 Task: Create a task  Integrate website with email marketing platforms , assign it to team member softage.4@softage.net in the project AgileConnection and update the status of the task to  On Track  , set the priority of the task to High
Action: Mouse moved to (56, 44)
Screenshot: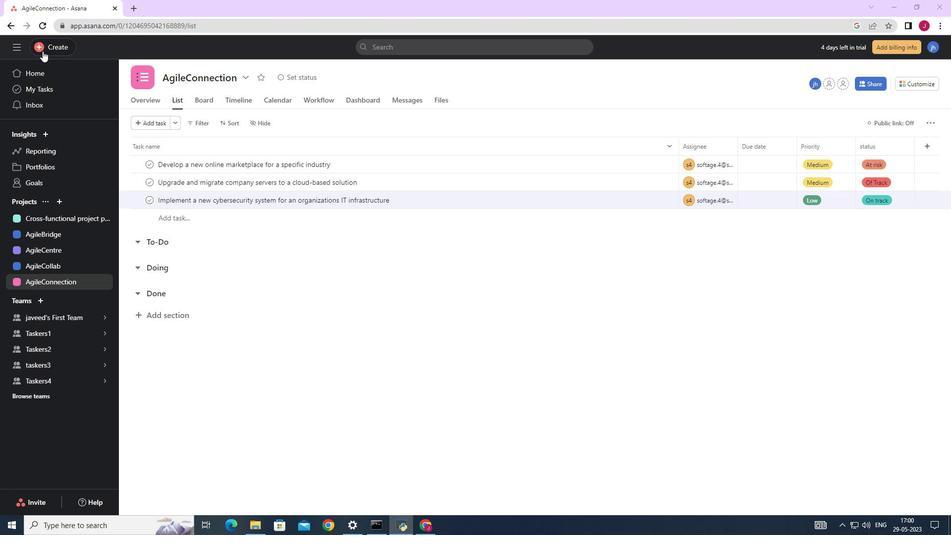 
Action: Mouse pressed left at (56, 44)
Screenshot: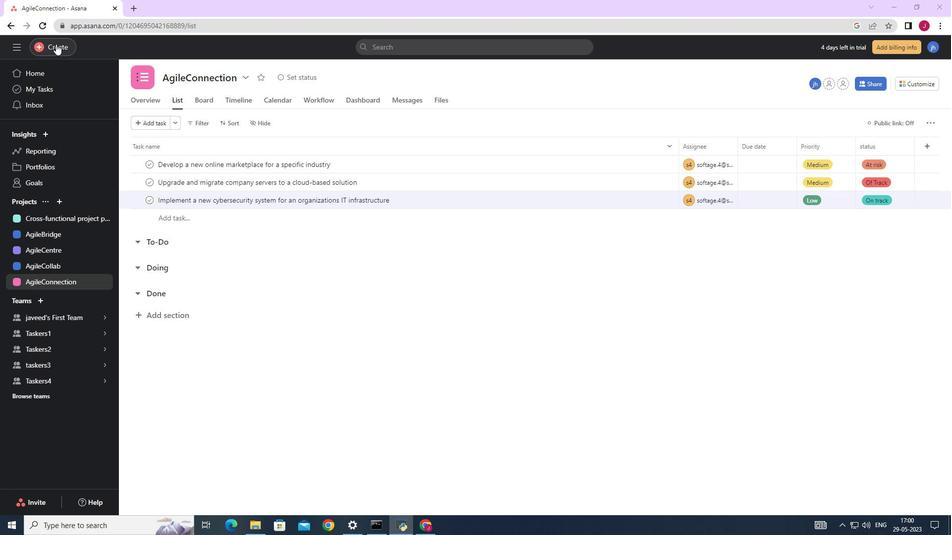 
Action: Mouse moved to (118, 50)
Screenshot: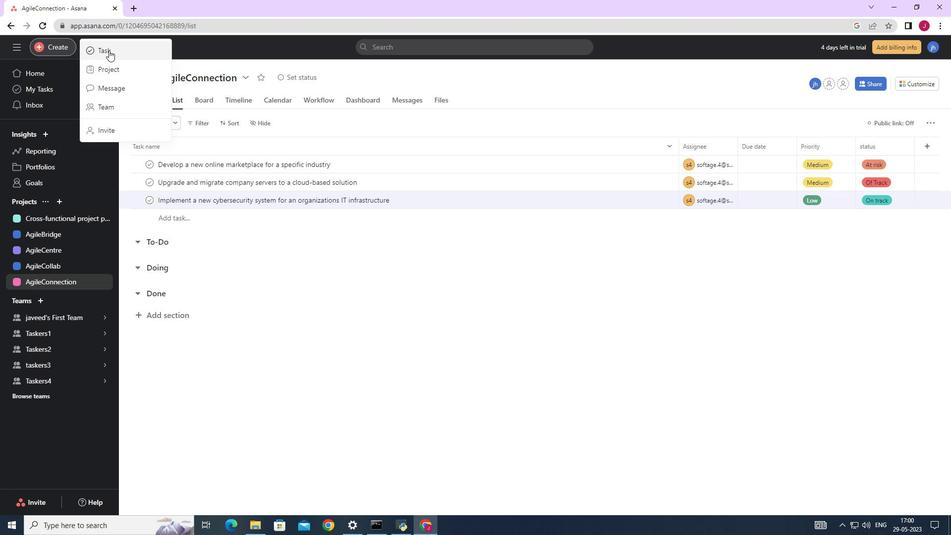 
Action: Mouse pressed left at (118, 50)
Screenshot: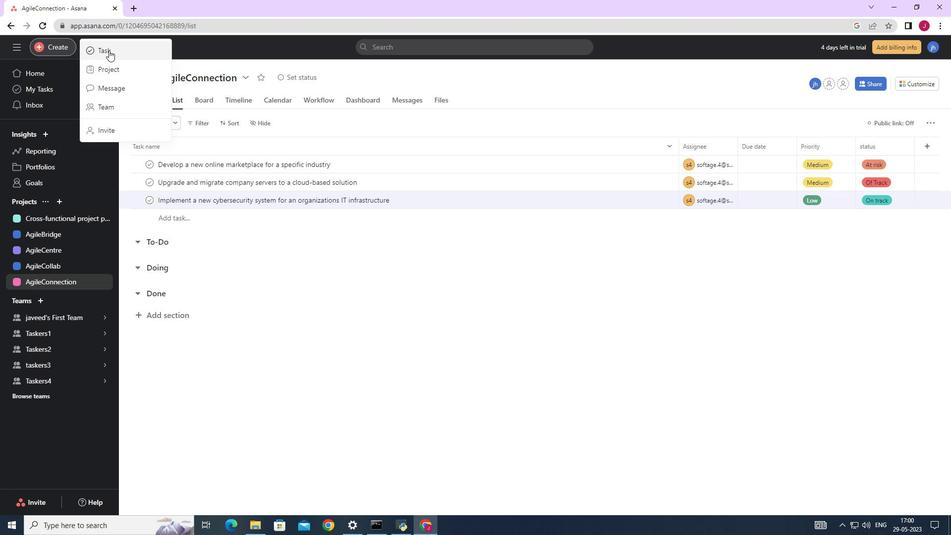 
Action: Mouse moved to (772, 325)
Screenshot: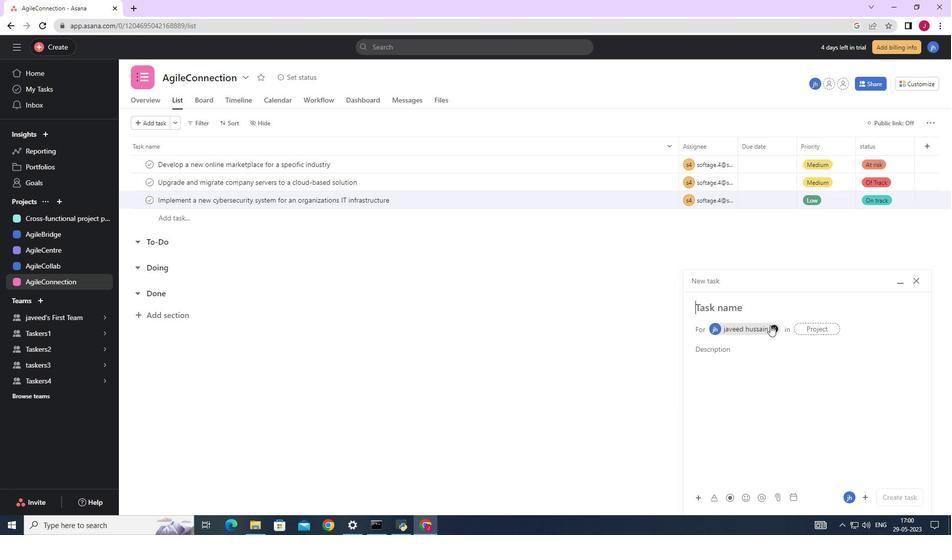 
Action: Mouse pressed left at (772, 325)
Screenshot: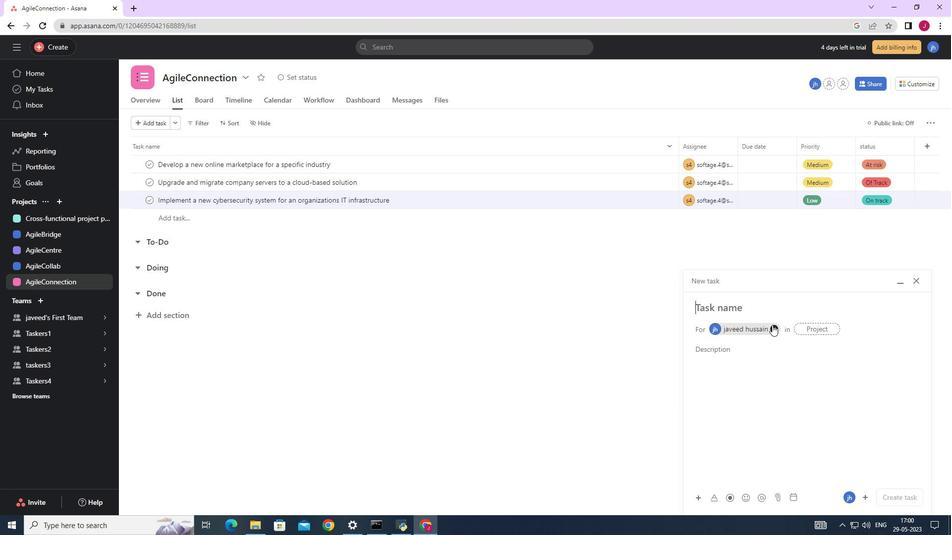 
Action: Mouse moved to (731, 306)
Screenshot: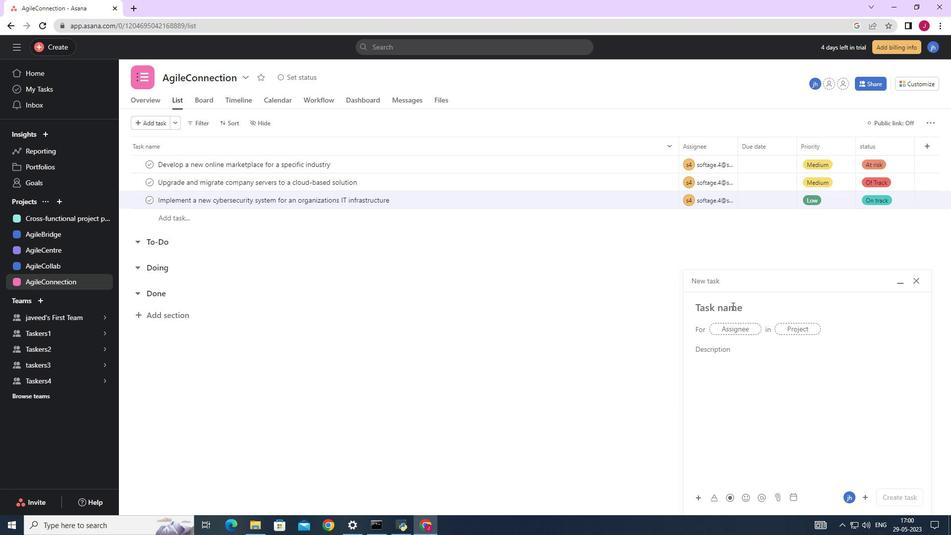 
Action: Mouse pressed left at (731, 306)
Screenshot: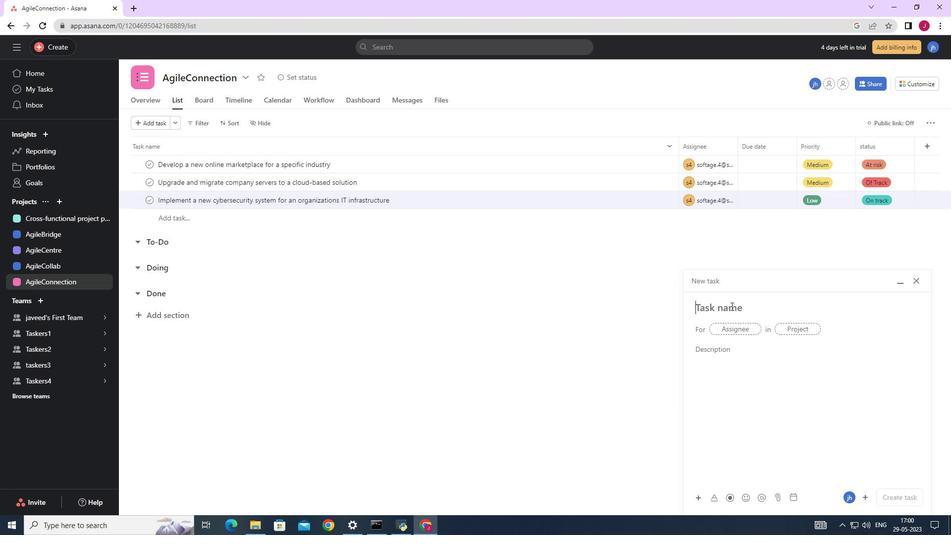 
Action: Key pressed <Key.caps_lock>I<Key.caps_lock>ntegrate<Key.space>website<Key.space>with<Key.space>email<Key.space>mak<Key.backspace>rketing<Key.space>platform
Screenshot: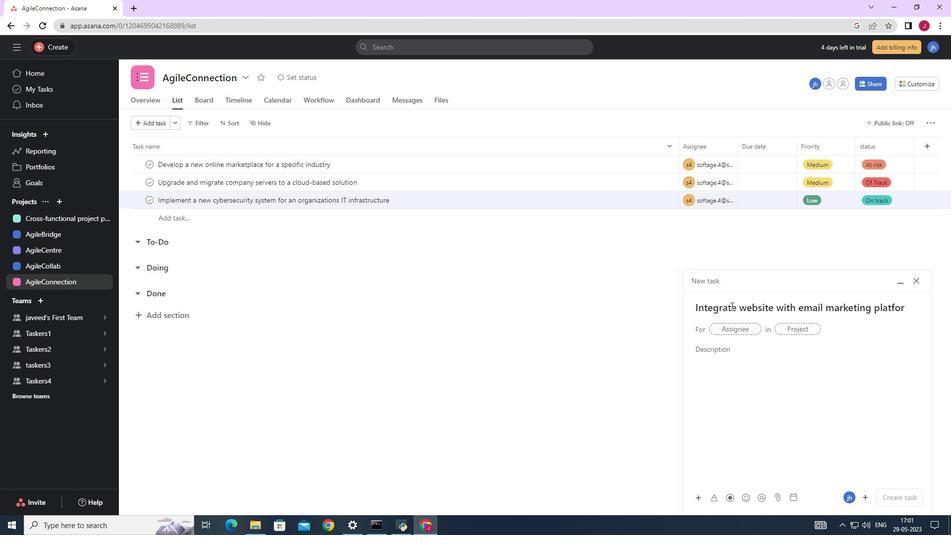 
Action: Mouse moved to (739, 328)
Screenshot: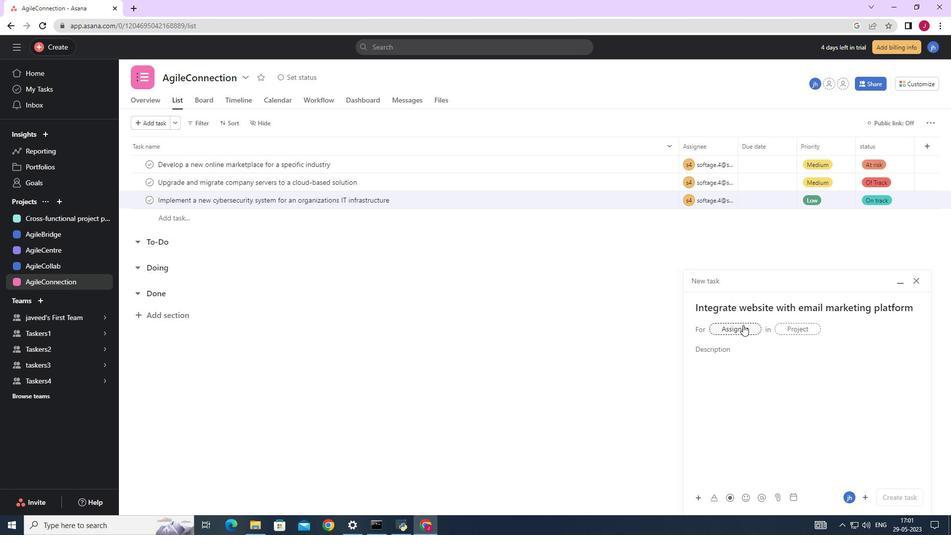 
Action: Mouse pressed left at (739, 328)
Screenshot: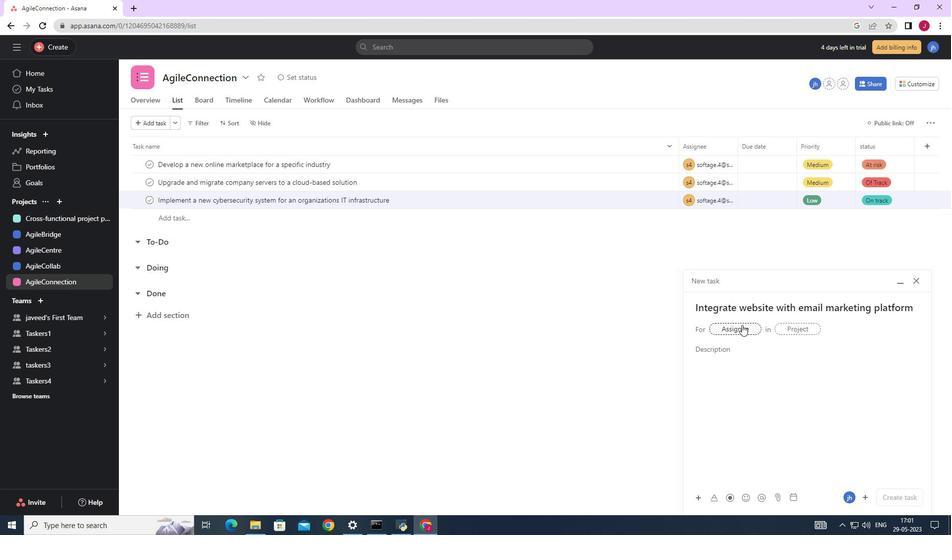 
Action: Key pressed soft
Screenshot: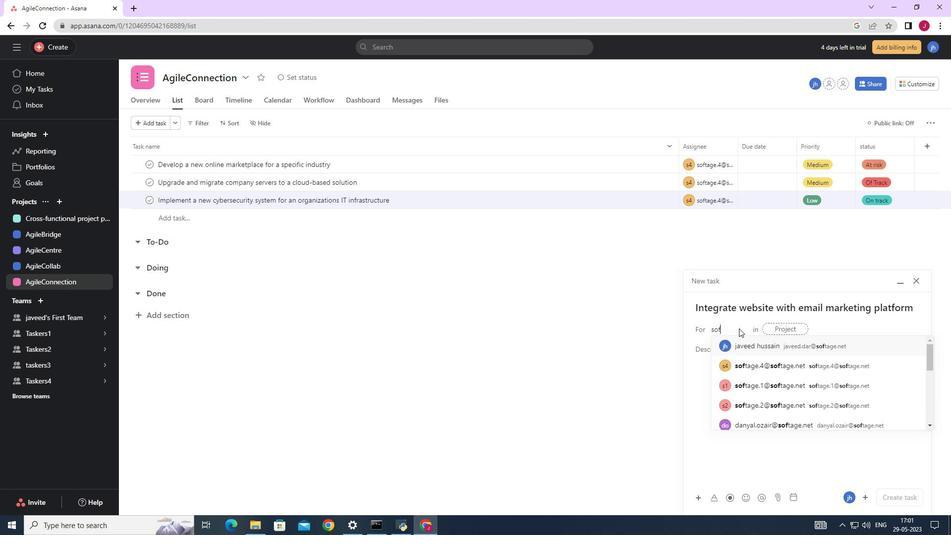 
Action: Mouse moved to (797, 406)
Screenshot: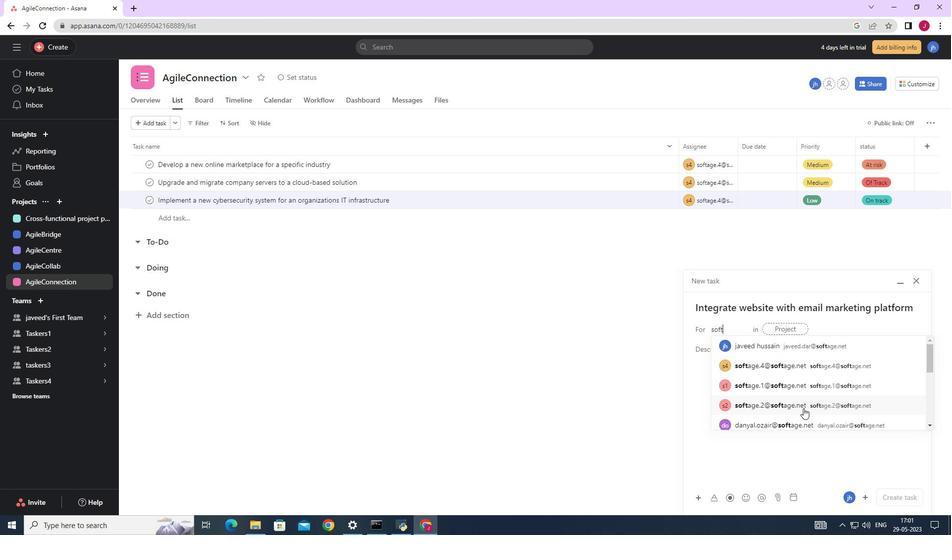 
Action: Mouse scrolled (797, 405) with delta (0, 0)
Screenshot: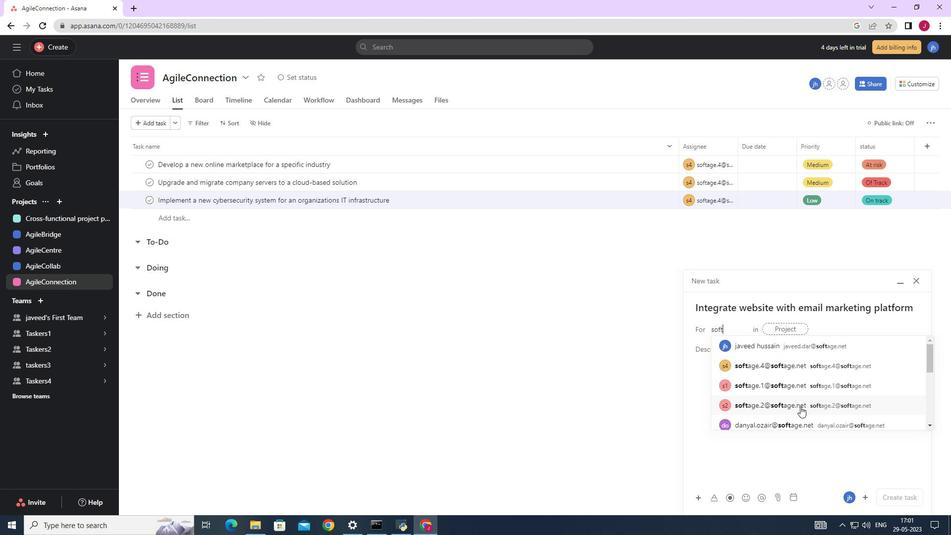 
Action: Mouse moved to (781, 347)
Screenshot: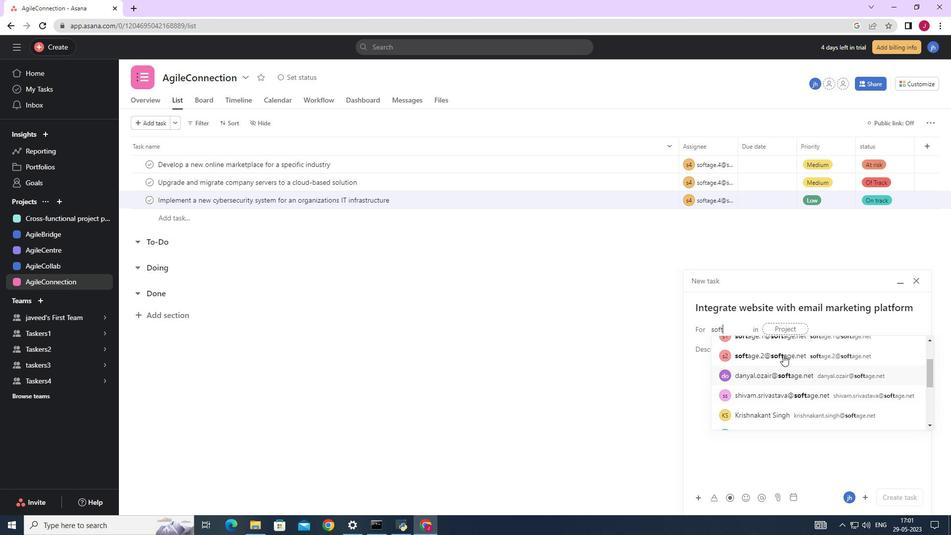 
Action: Mouse scrolled (781, 347) with delta (0, 0)
Screenshot: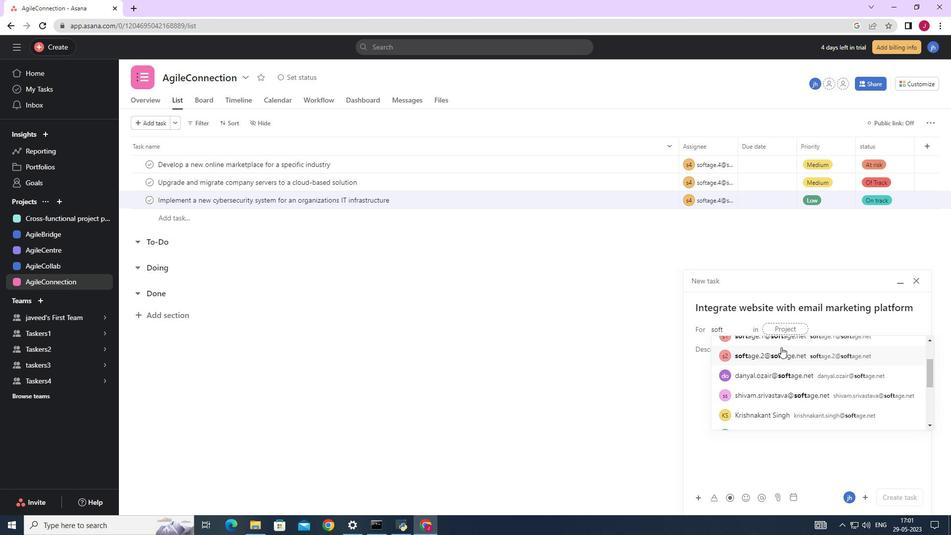 
Action: Mouse scrolled (781, 347) with delta (0, 0)
Screenshot: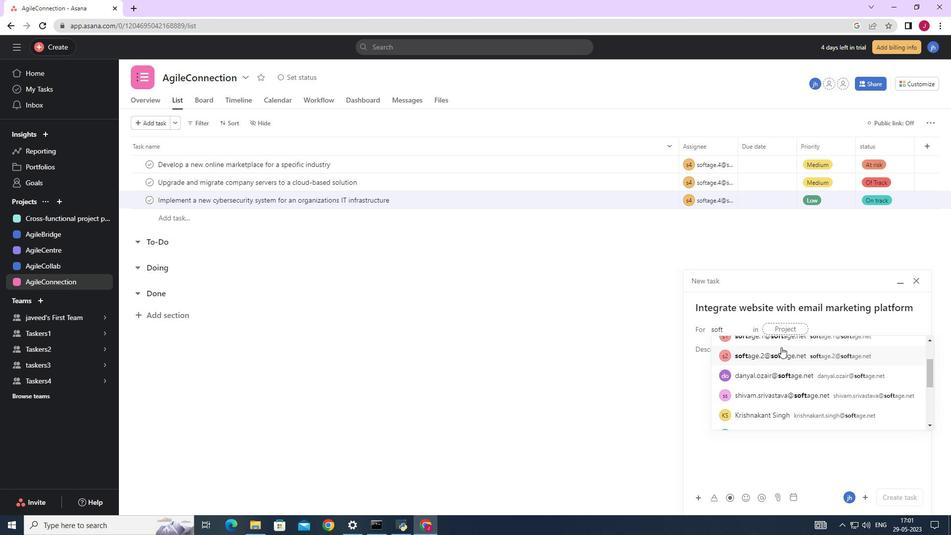 
Action: Mouse scrolled (781, 347) with delta (0, 0)
Screenshot: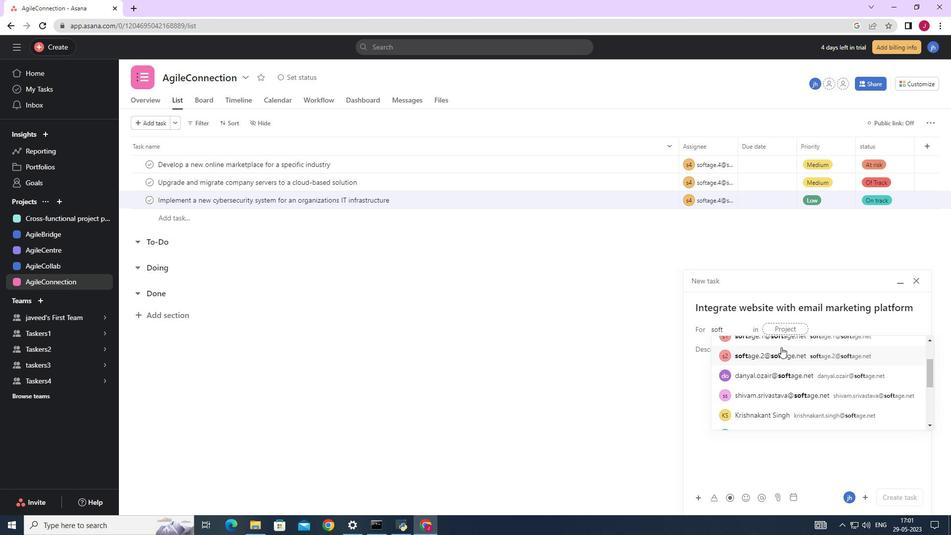 
Action: Mouse moved to (778, 364)
Screenshot: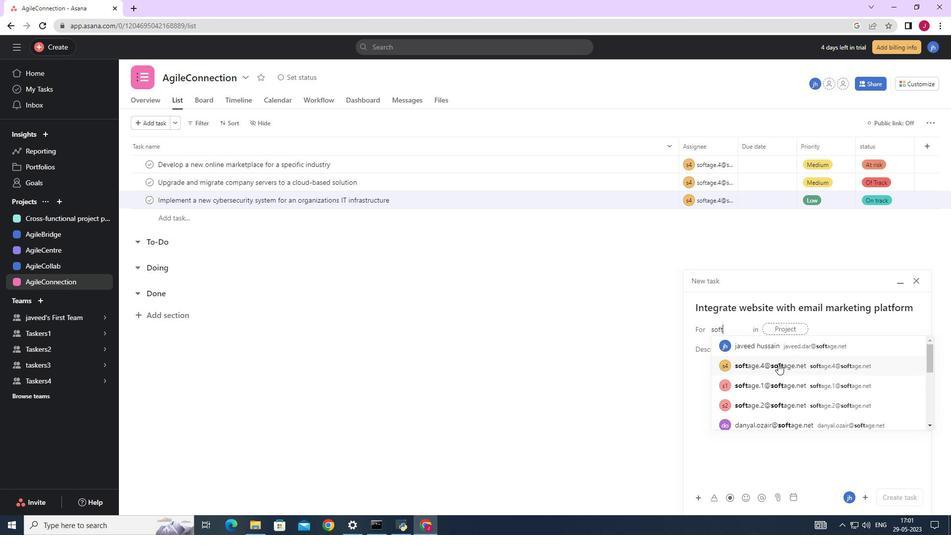
Action: Mouse pressed left at (778, 364)
Screenshot: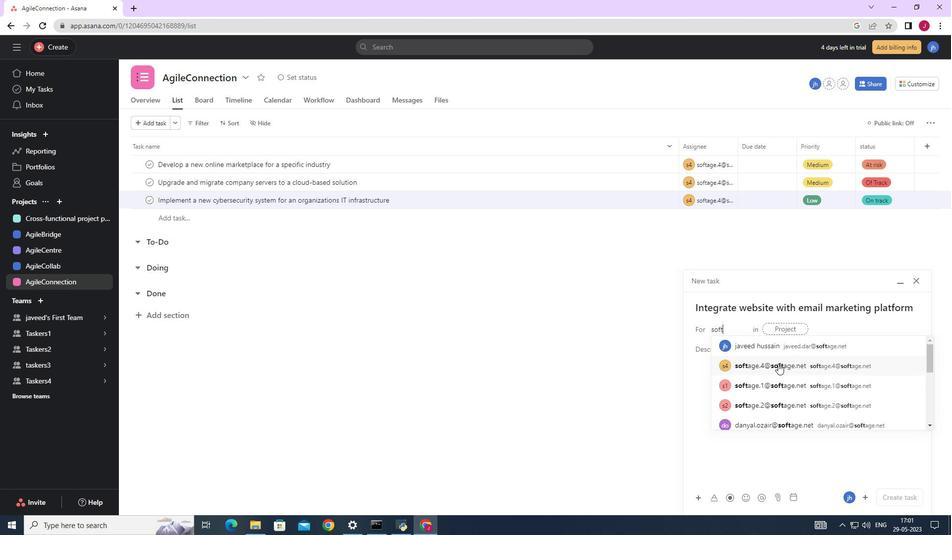 
Action: Mouse moved to (684, 342)
Screenshot: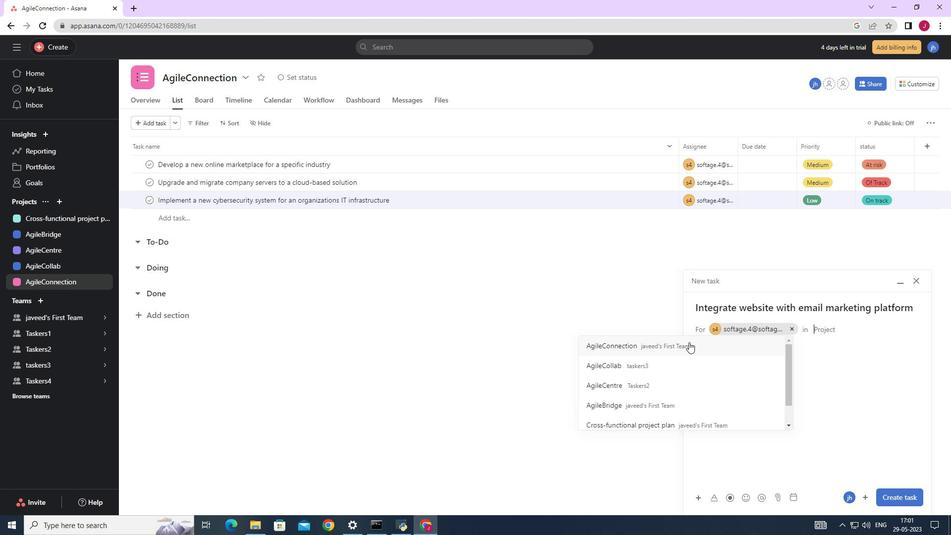 
Action: Mouse pressed left at (684, 342)
Screenshot: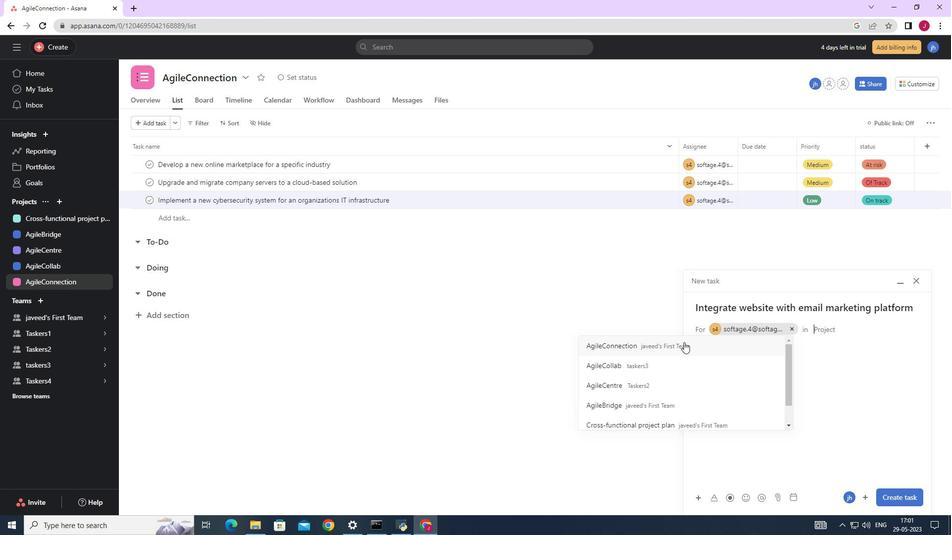 
Action: Mouse moved to (742, 349)
Screenshot: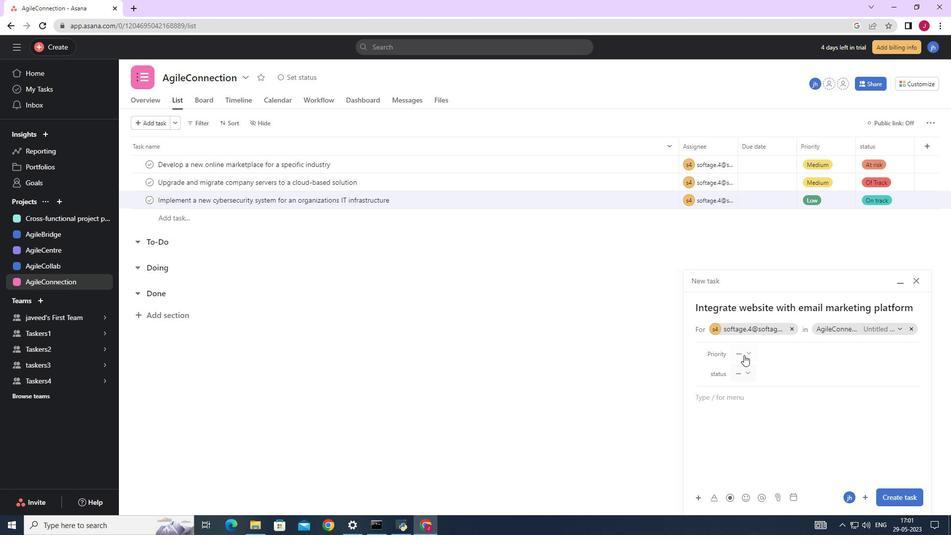 
Action: Mouse pressed left at (742, 349)
Screenshot: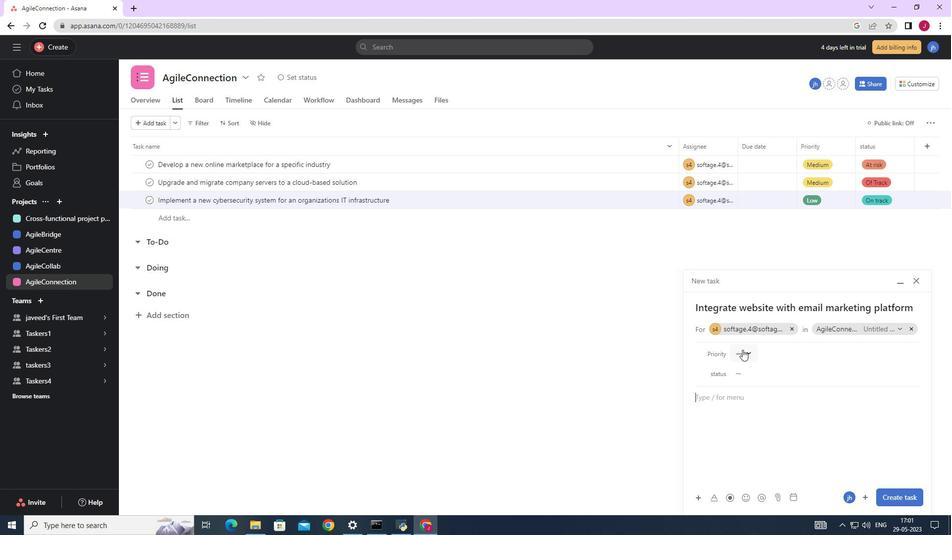 
Action: Mouse moved to (756, 386)
Screenshot: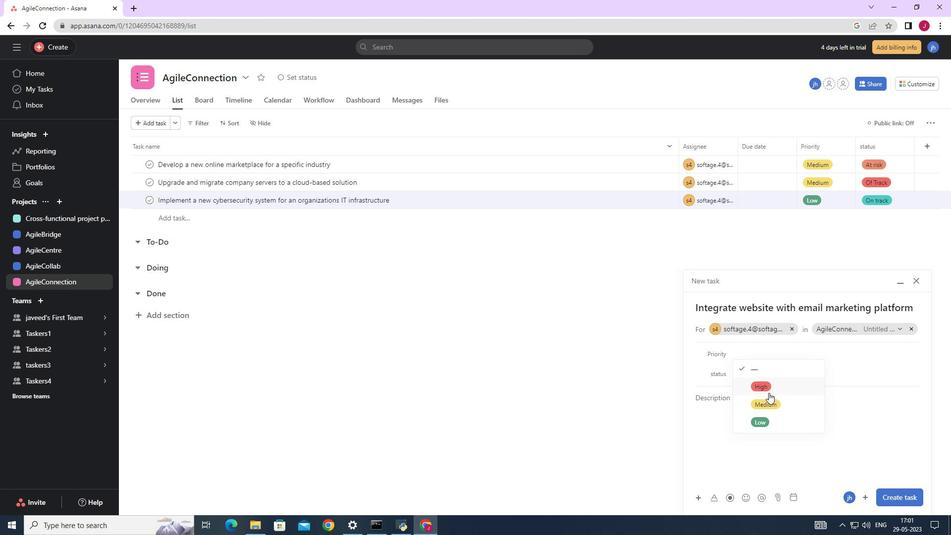 
Action: Mouse pressed left at (756, 386)
Screenshot: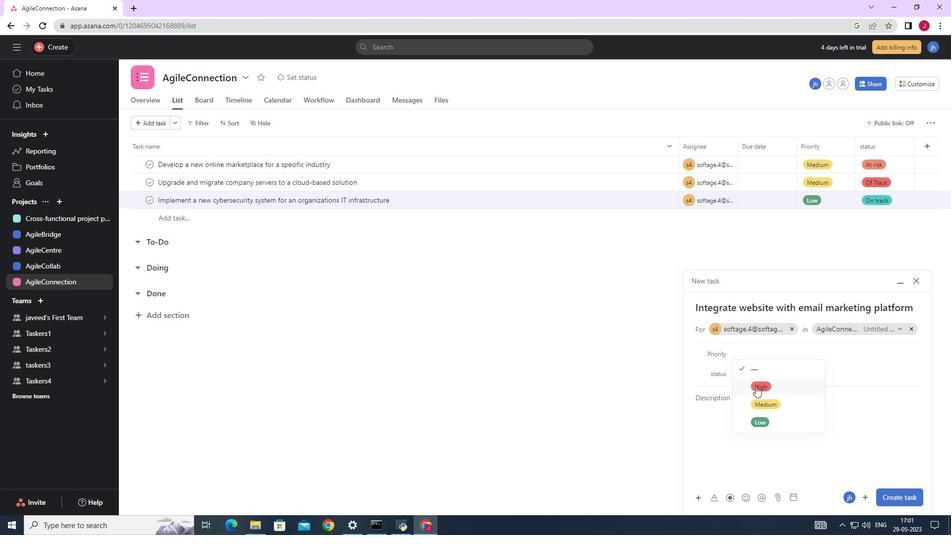 
Action: Mouse moved to (745, 376)
Screenshot: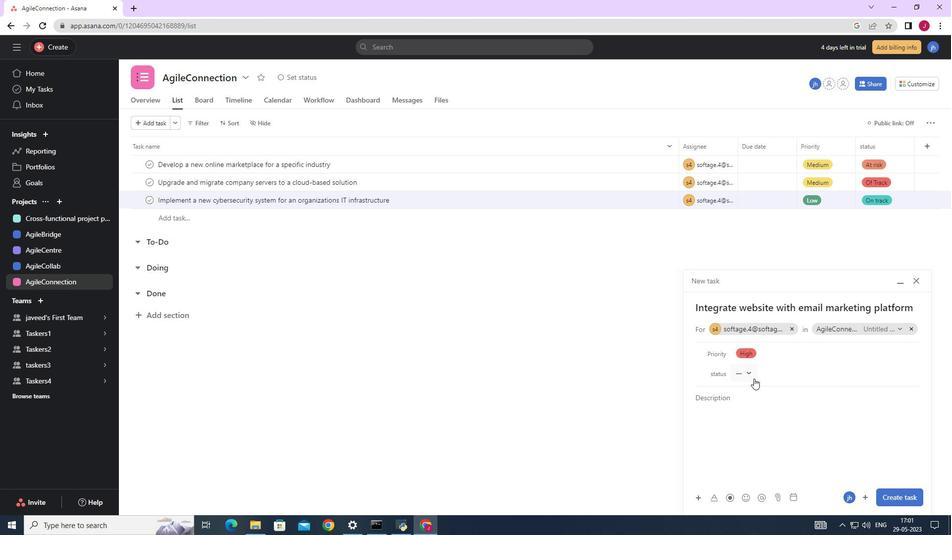 
Action: Mouse pressed left at (745, 376)
Screenshot: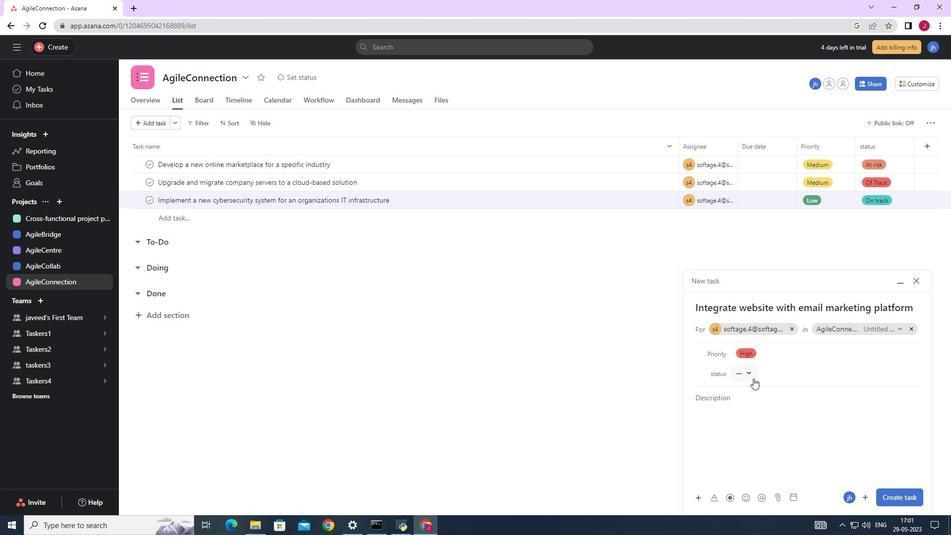 
Action: Mouse moved to (765, 405)
Screenshot: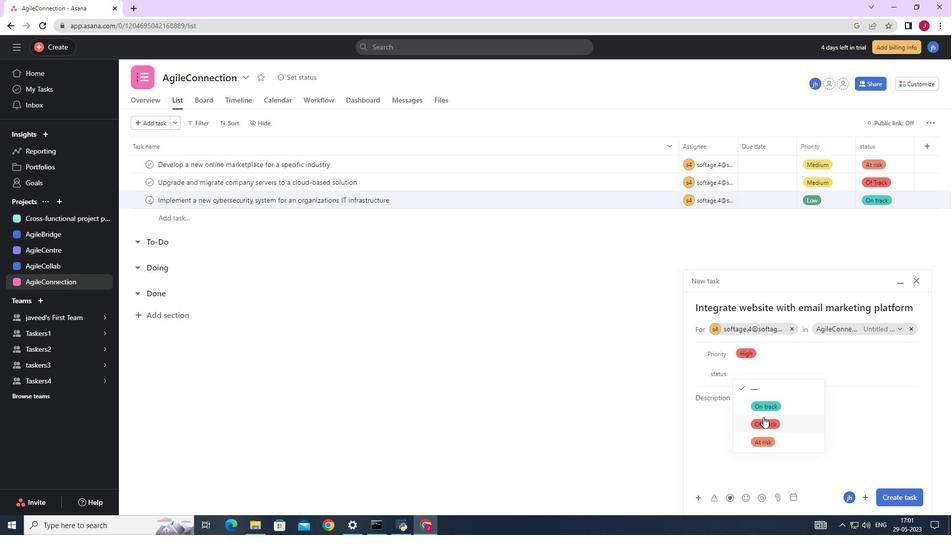 
Action: Mouse pressed left at (765, 405)
Screenshot: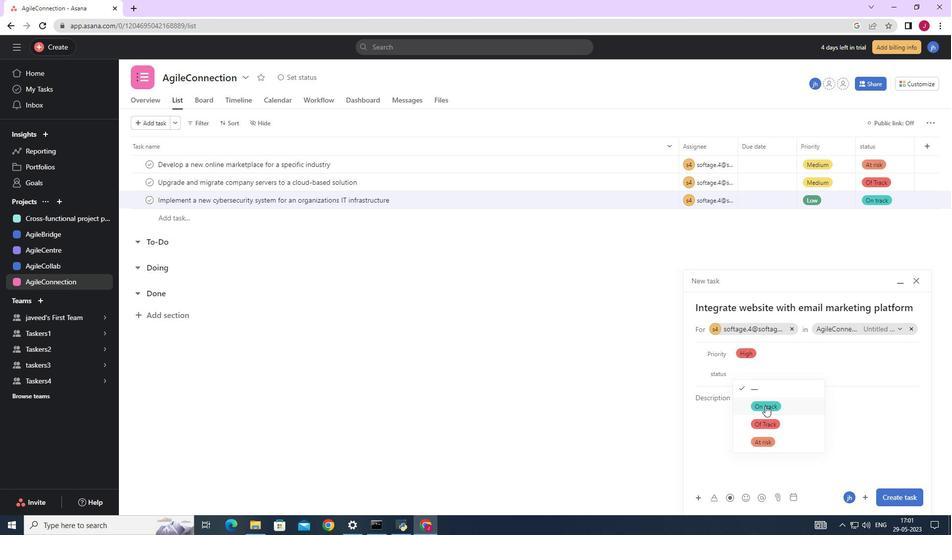 
Action: Mouse moved to (890, 497)
Screenshot: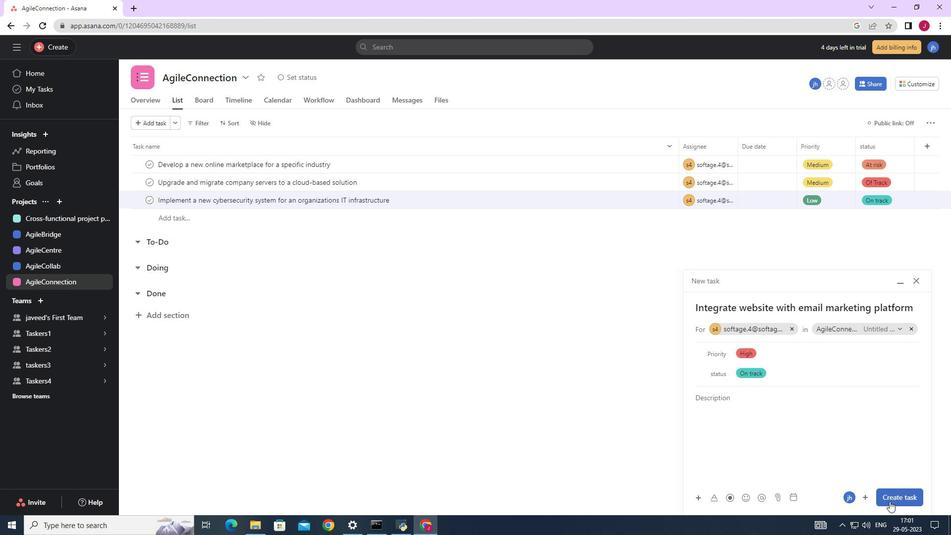 
Action: Mouse pressed left at (890, 497)
Screenshot: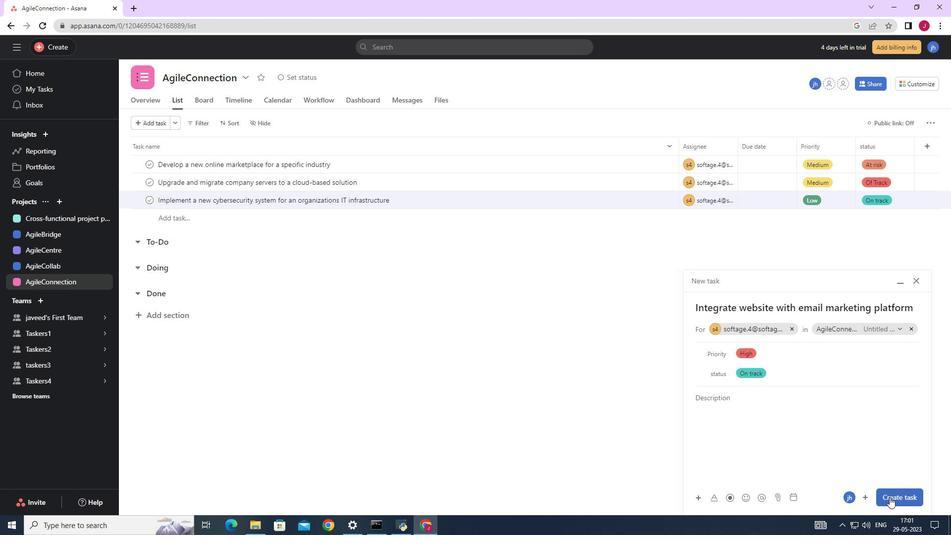 
Action: Mouse moved to (887, 493)
Screenshot: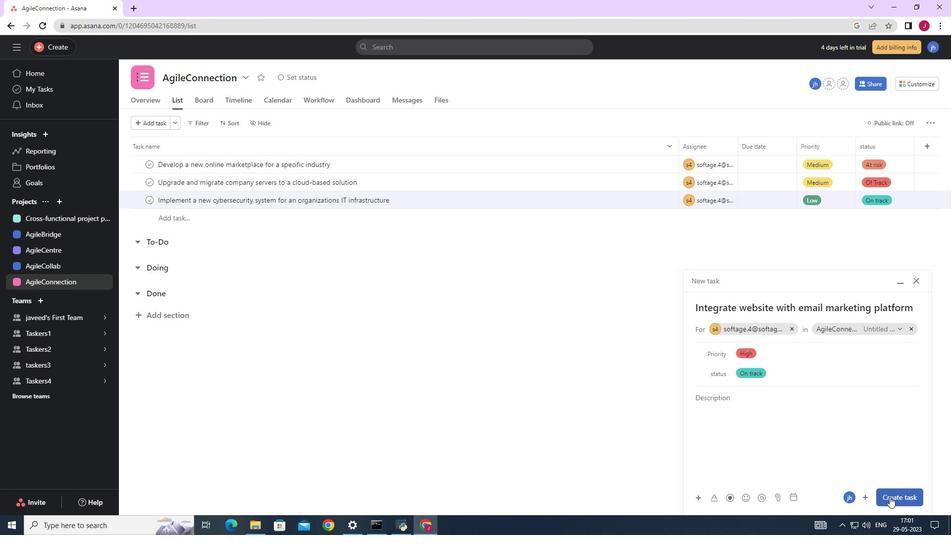 
